 Task: Create List Brand Positioning Statement in Board Product Launch Strategies to Workspace Domain Name Registrars. Create List Brand Differentiation in Board Brand Reputation Management and Repair to Workspace Domain Name Registrars. Create List Brand Architecture in Board Email Marketing Newsletter Strategy and Execution to Workspace Domain Name Registrars
Action: Mouse moved to (95, 307)
Screenshot: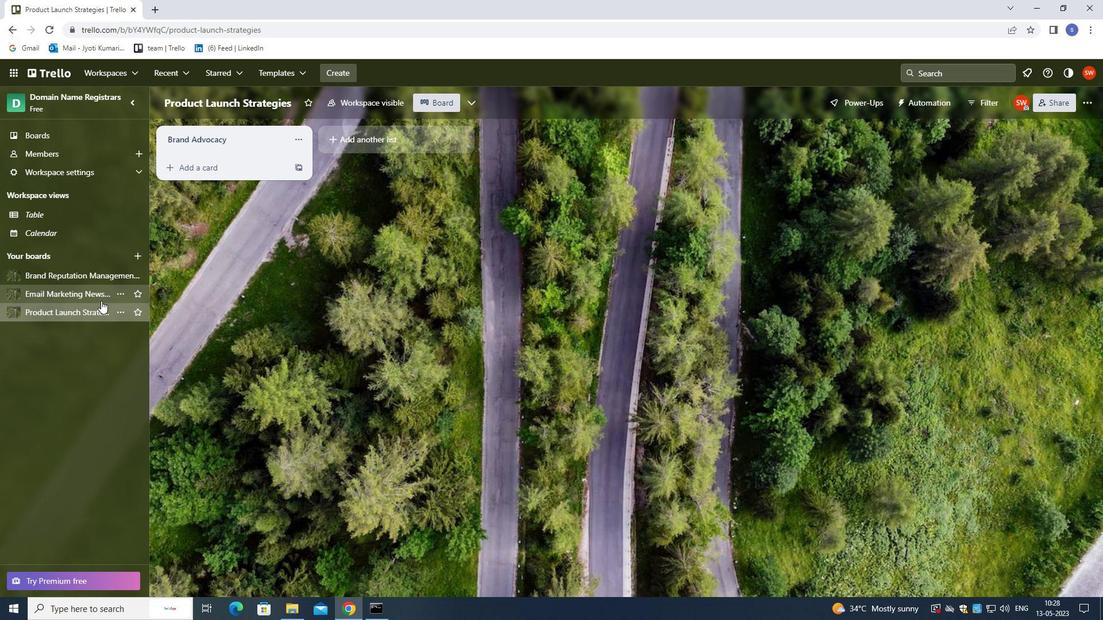
Action: Mouse pressed left at (95, 307)
Screenshot: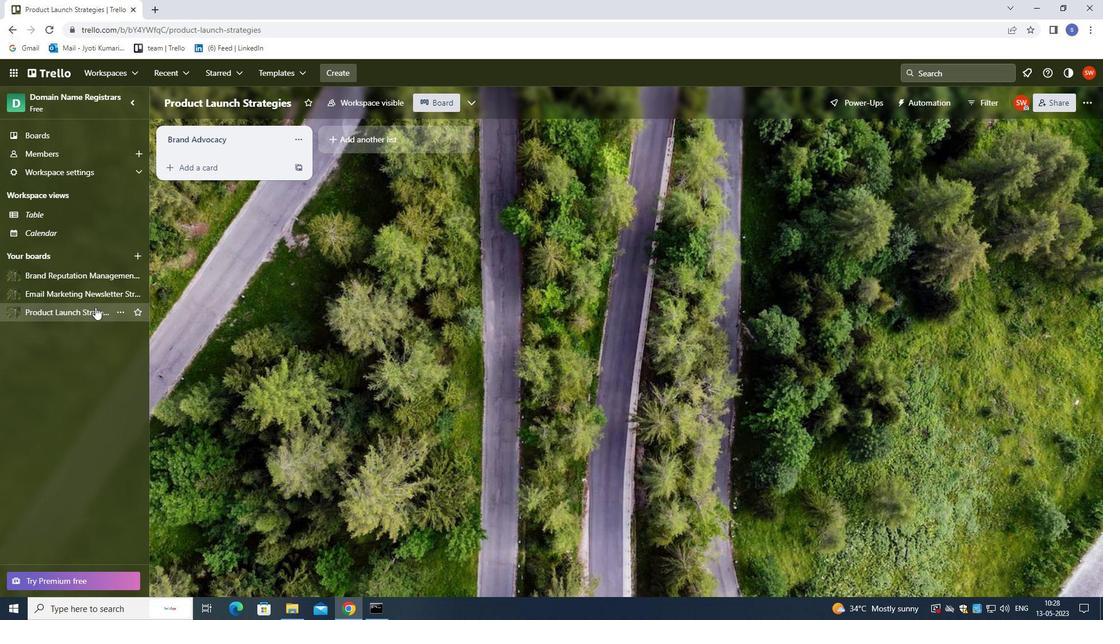 
Action: Mouse moved to (353, 140)
Screenshot: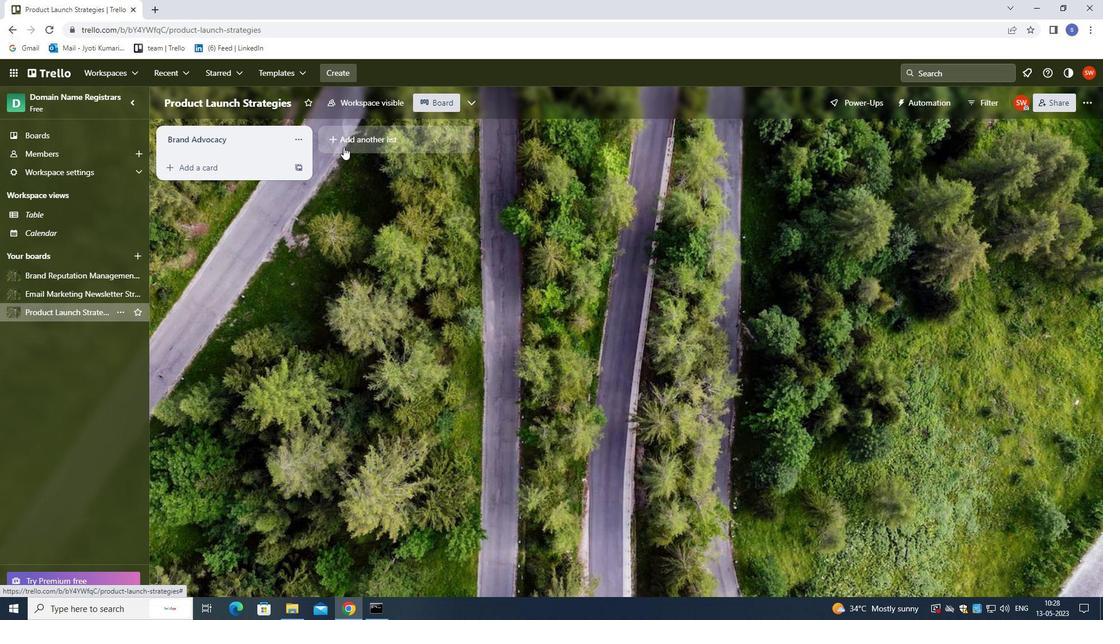 
Action: Mouse pressed left at (353, 140)
Screenshot: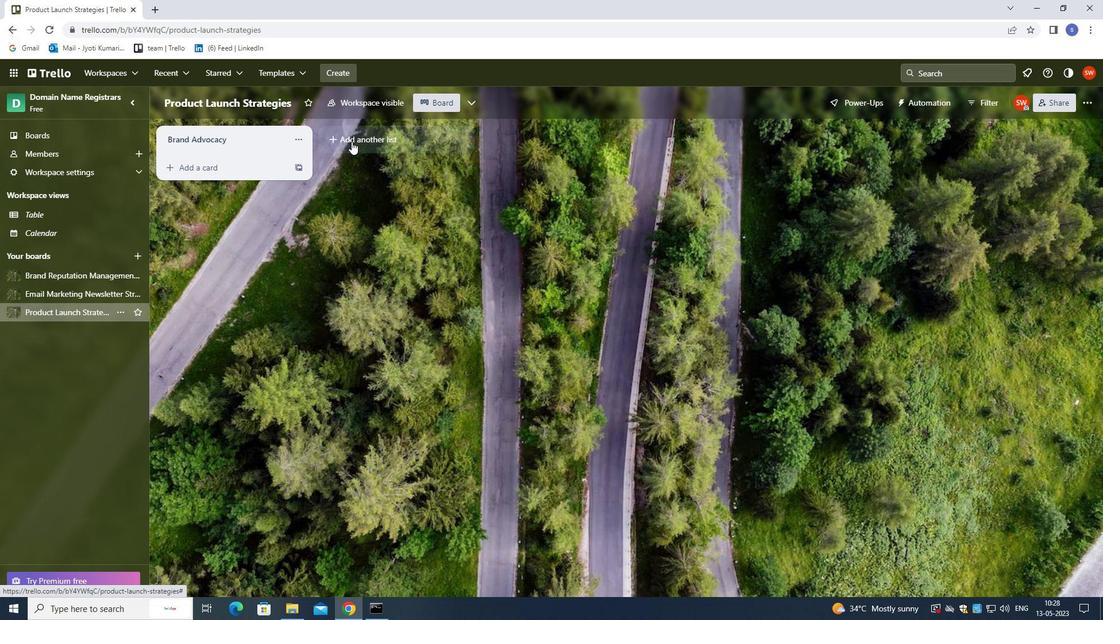 
Action: Mouse moved to (451, 333)
Screenshot: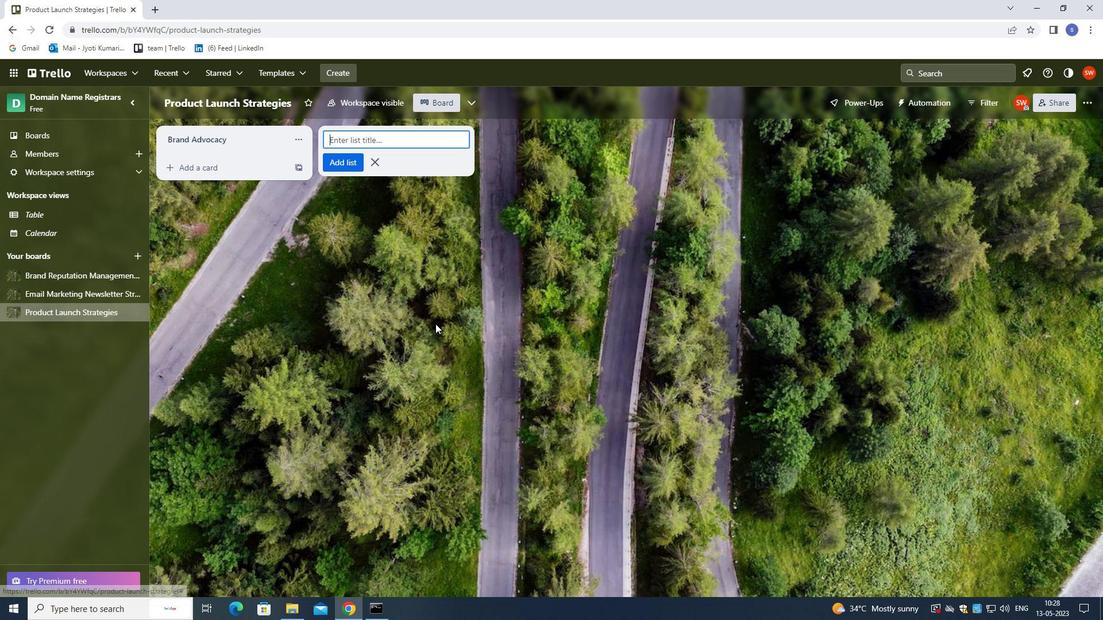 
Action: Key pressed <Key.shift>BRAND<Key.space><Key.shift>POSITIONING<Key.space><Key.enter>
Screenshot: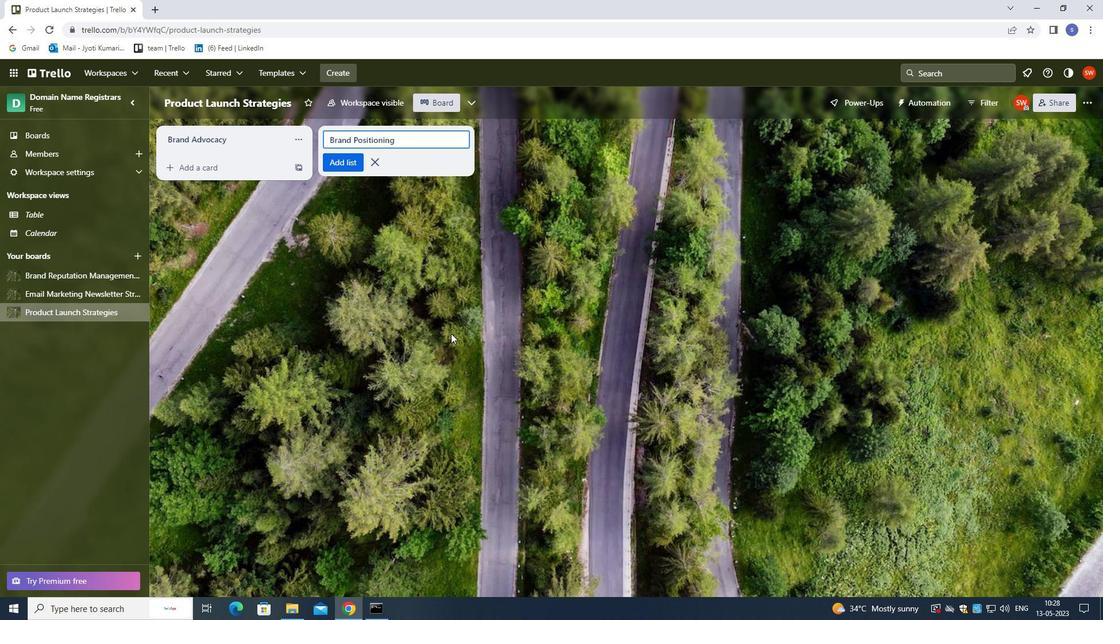 
Action: Mouse moved to (72, 269)
Screenshot: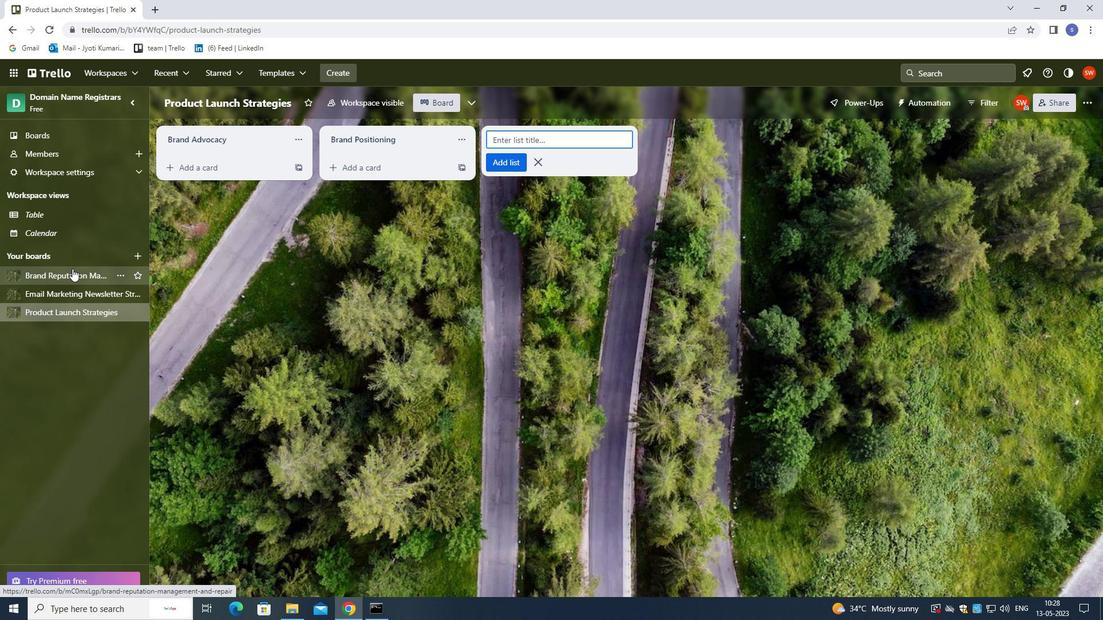 
Action: Mouse pressed left at (72, 269)
Screenshot: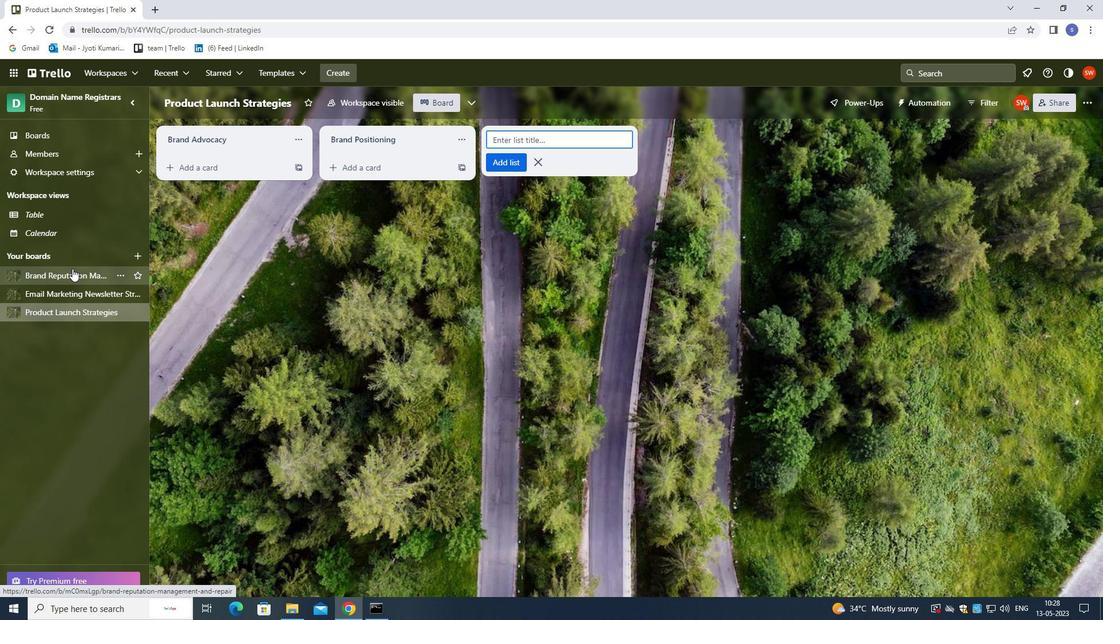 
Action: Mouse moved to (388, 144)
Screenshot: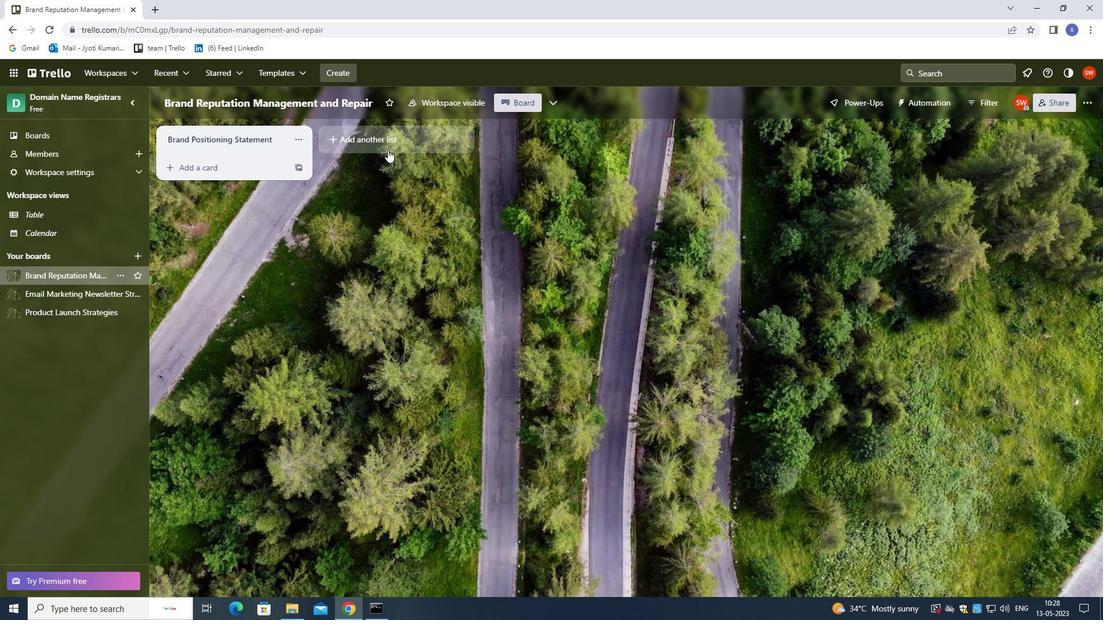 
Action: Mouse pressed left at (388, 144)
Screenshot: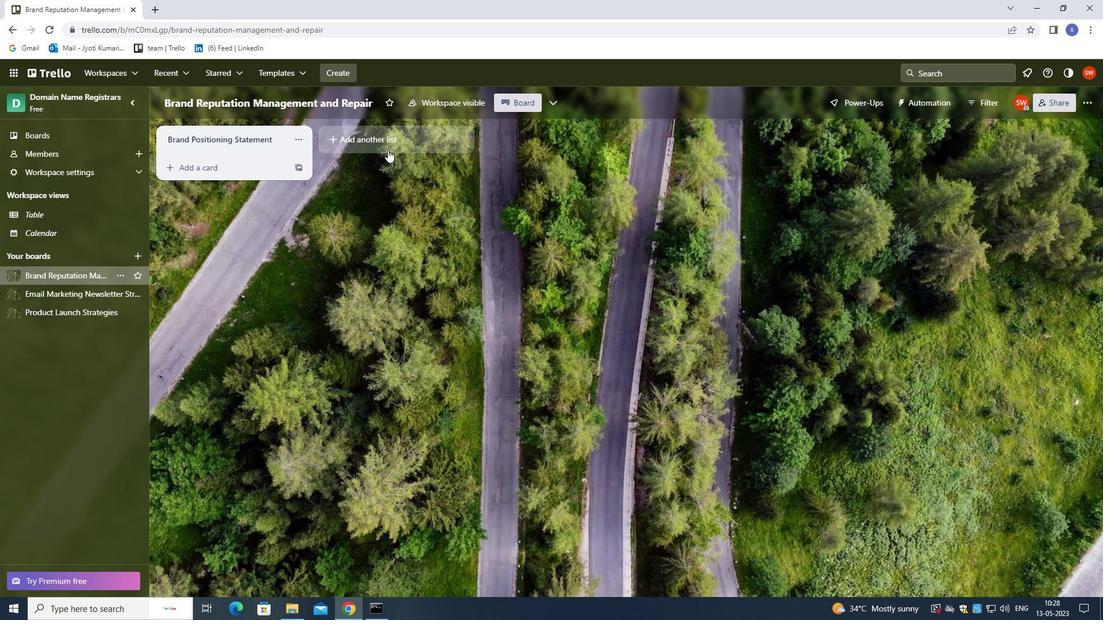 
Action: Mouse moved to (385, 271)
Screenshot: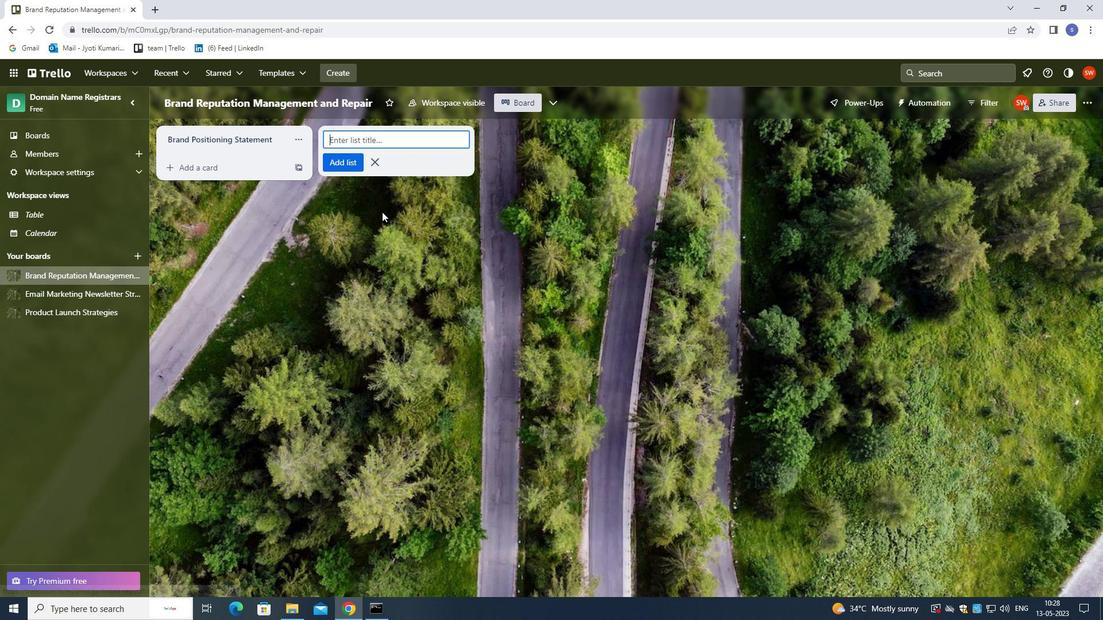 
Action: Key pressed <Key.shift><Key.shift><Key.shift><Key.shift><Key.shift><Key.shift><Key.shift><Key.shift><Key.shift><Key.shift><Key.shift><Key.shift><Key.shift><Key.shift><Key.shift><Key.shift><Key.shift><Key.shift>BRAND<Key.space><Key.shift>DIFFEENTIATION<Key.enter>
Screenshot: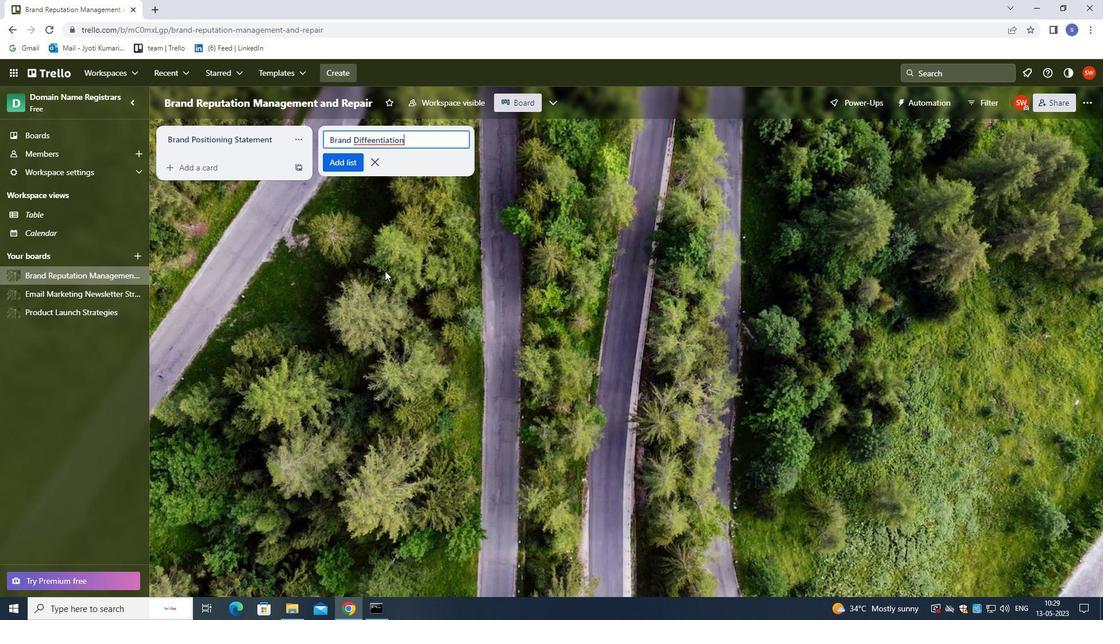 
Action: Mouse moved to (84, 293)
Screenshot: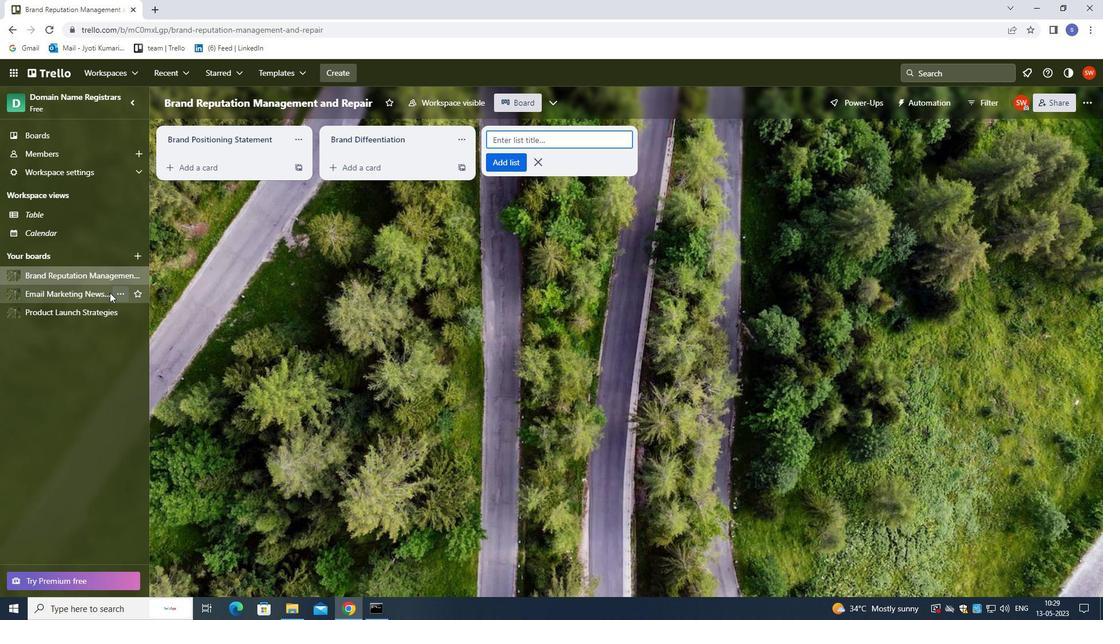 
Action: Mouse pressed left at (84, 293)
Screenshot: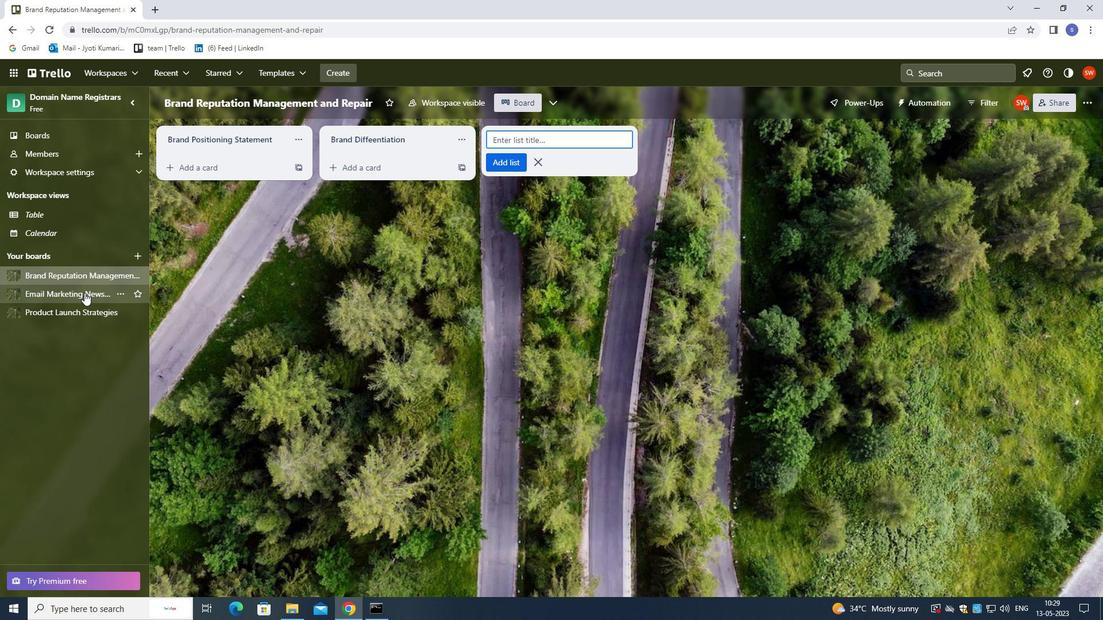 
Action: Mouse moved to (366, 145)
Screenshot: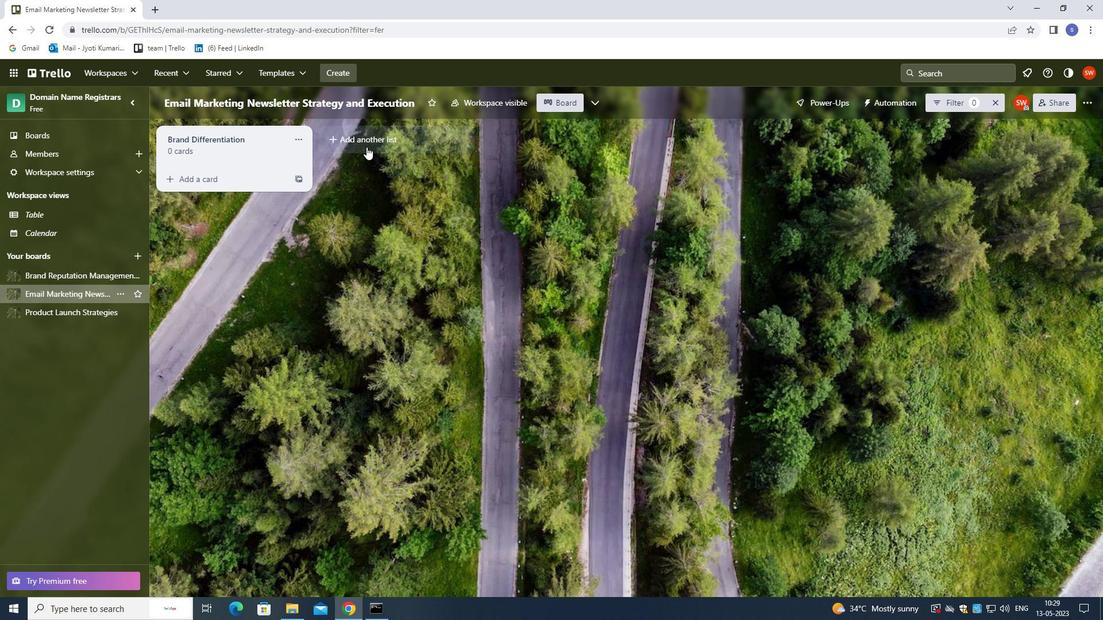 
Action: Mouse pressed left at (366, 145)
Screenshot: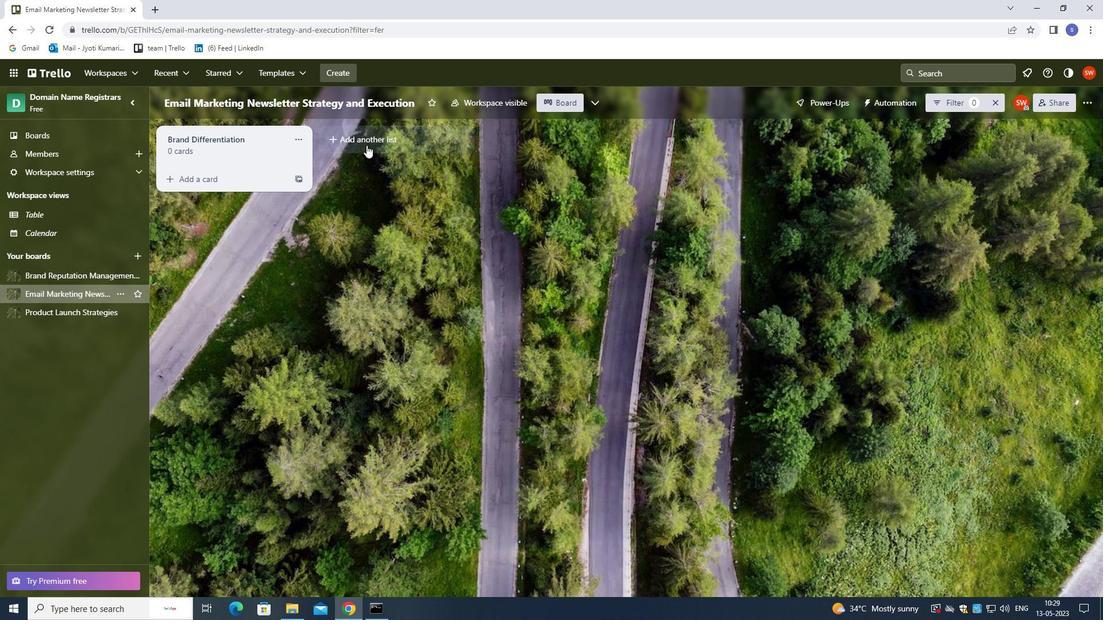 
Action: Mouse moved to (390, 352)
Screenshot: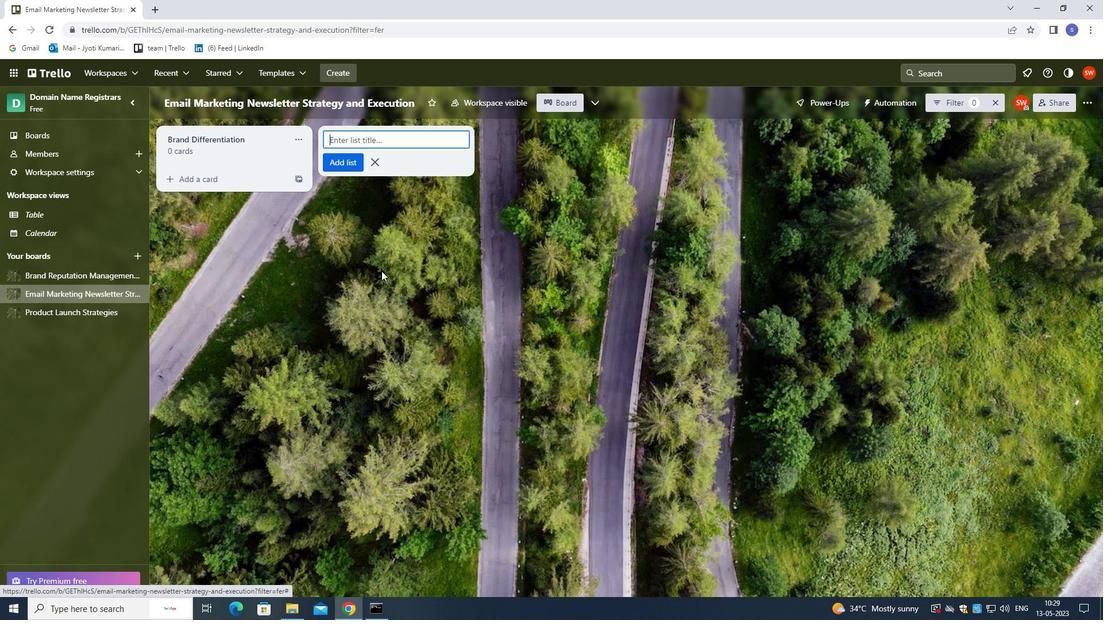 
Action: Key pressed <Key.shift>BRAND<Key.space><Key.shift><Key.shift><Key.shift><Key.shift>ACHITECTURE<Key.enter>
Screenshot: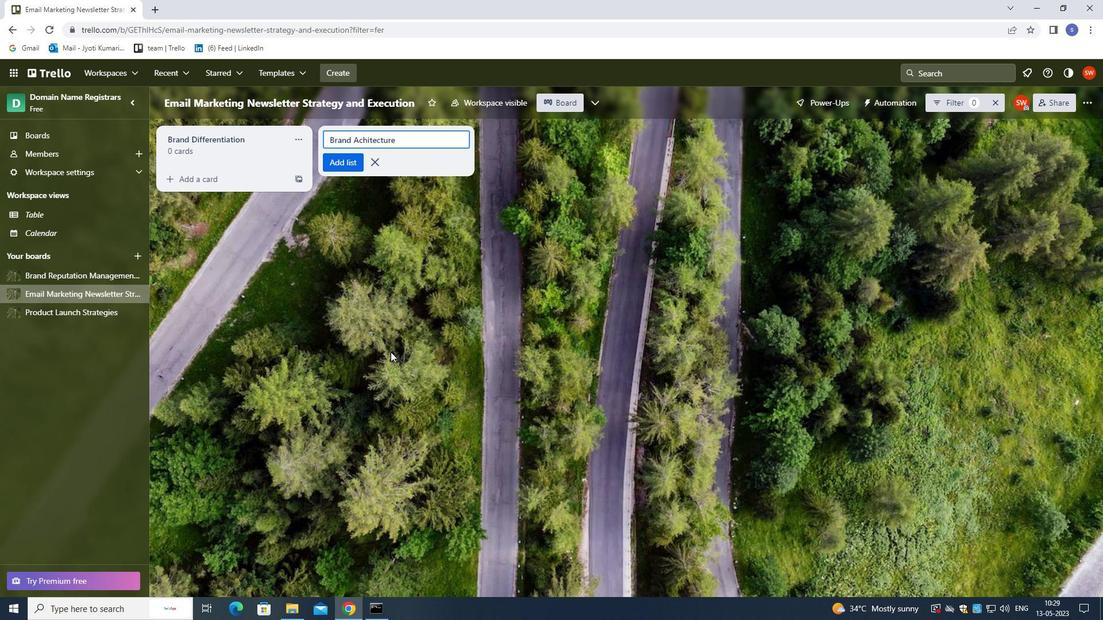 
